 Task: Add Dark Chocolate Walnuts to the cart.
Action: Mouse moved to (20, 81)
Screenshot: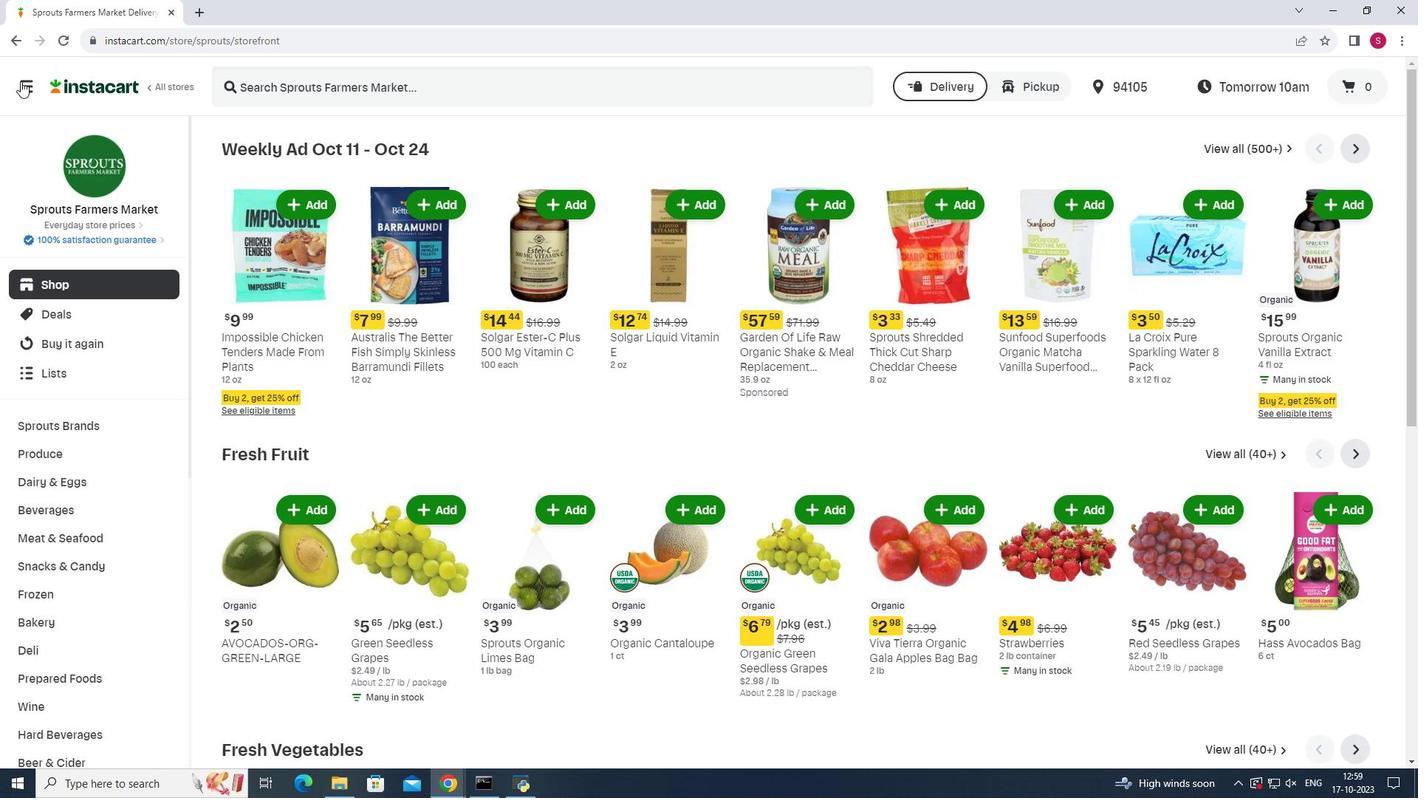 
Action: Mouse pressed left at (20, 81)
Screenshot: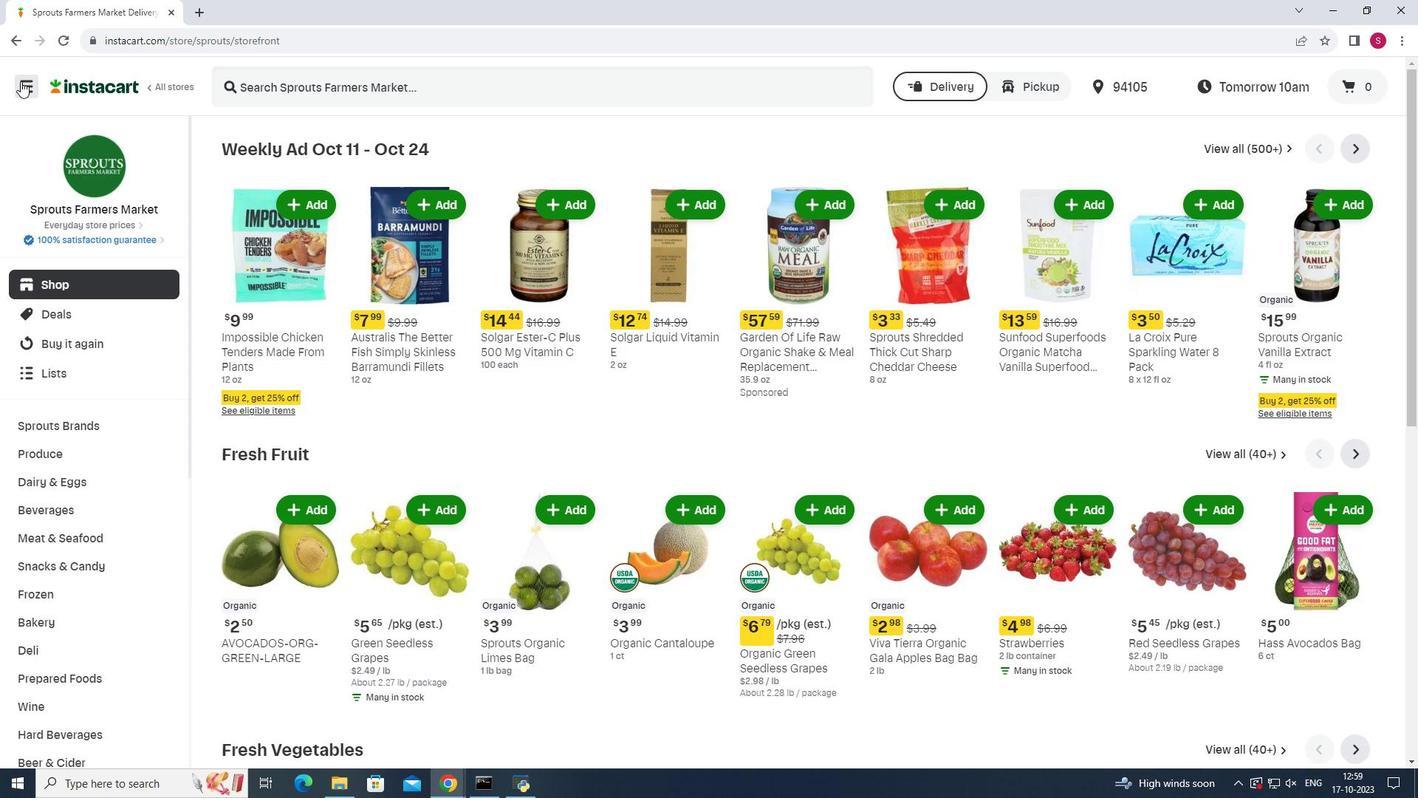 
Action: Mouse moved to (82, 388)
Screenshot: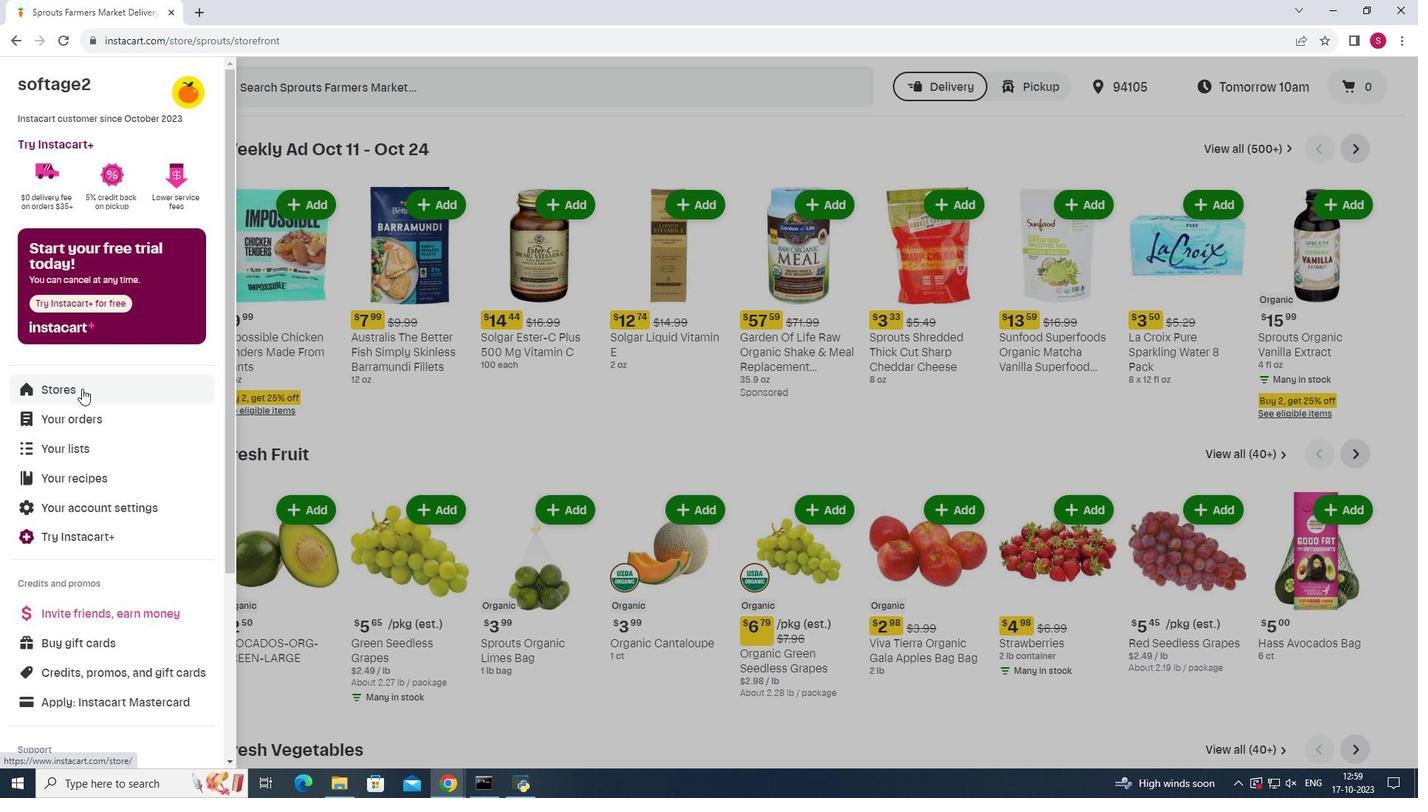 
Action: Mouse pressed left at (82, 388)
Screenshot: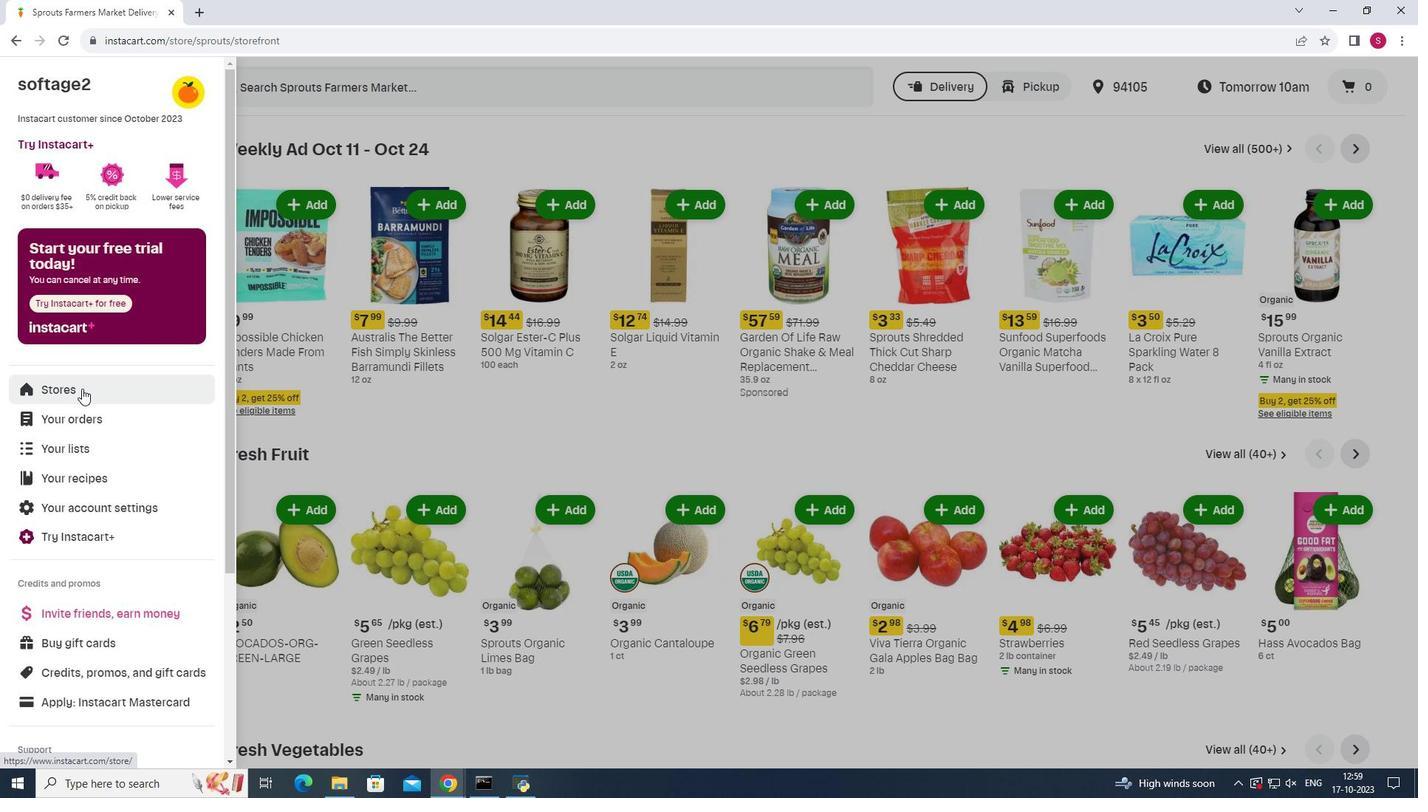 
Action: Mouse moved to (334, 133)
Screenshot: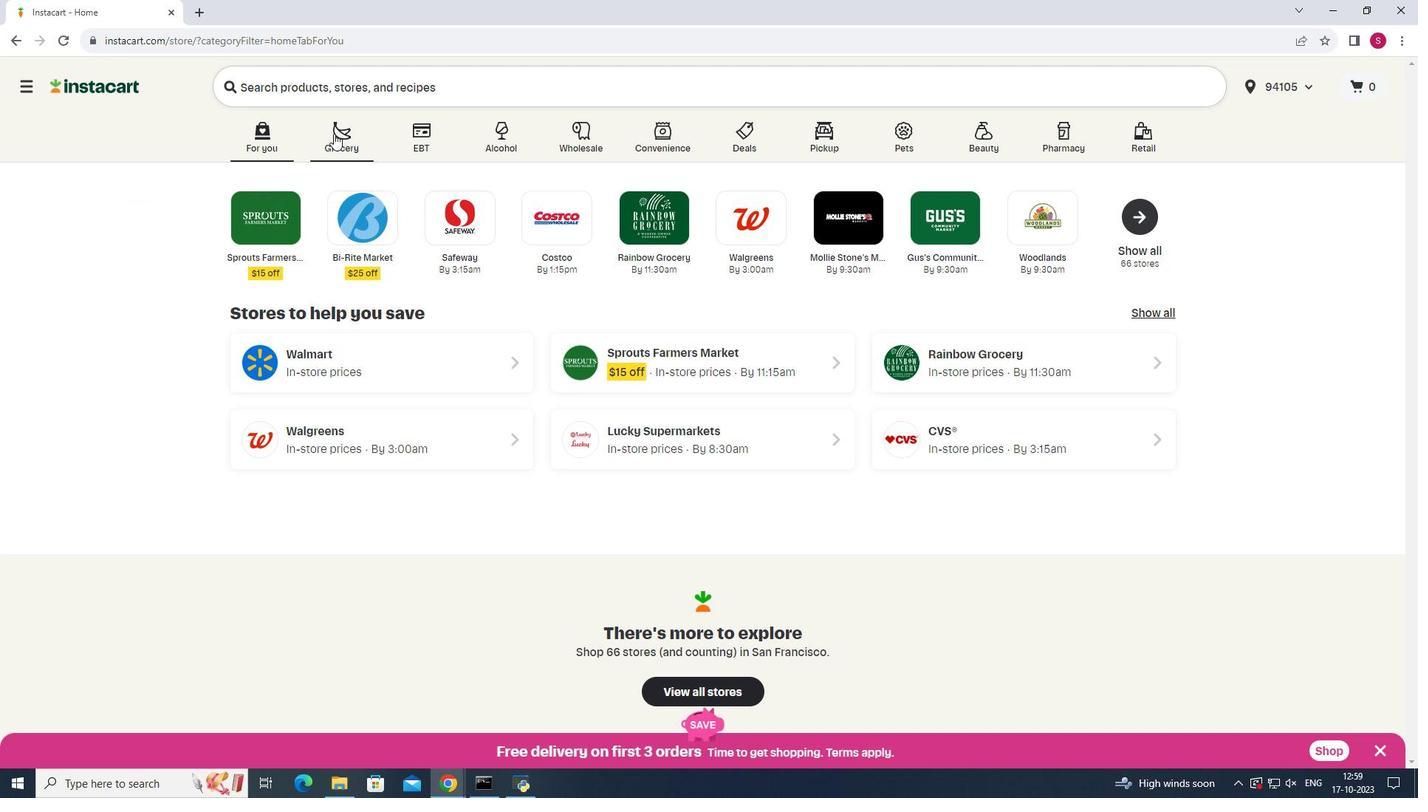 
Action: Mouse pressed left at (334, 133)
Screenshot: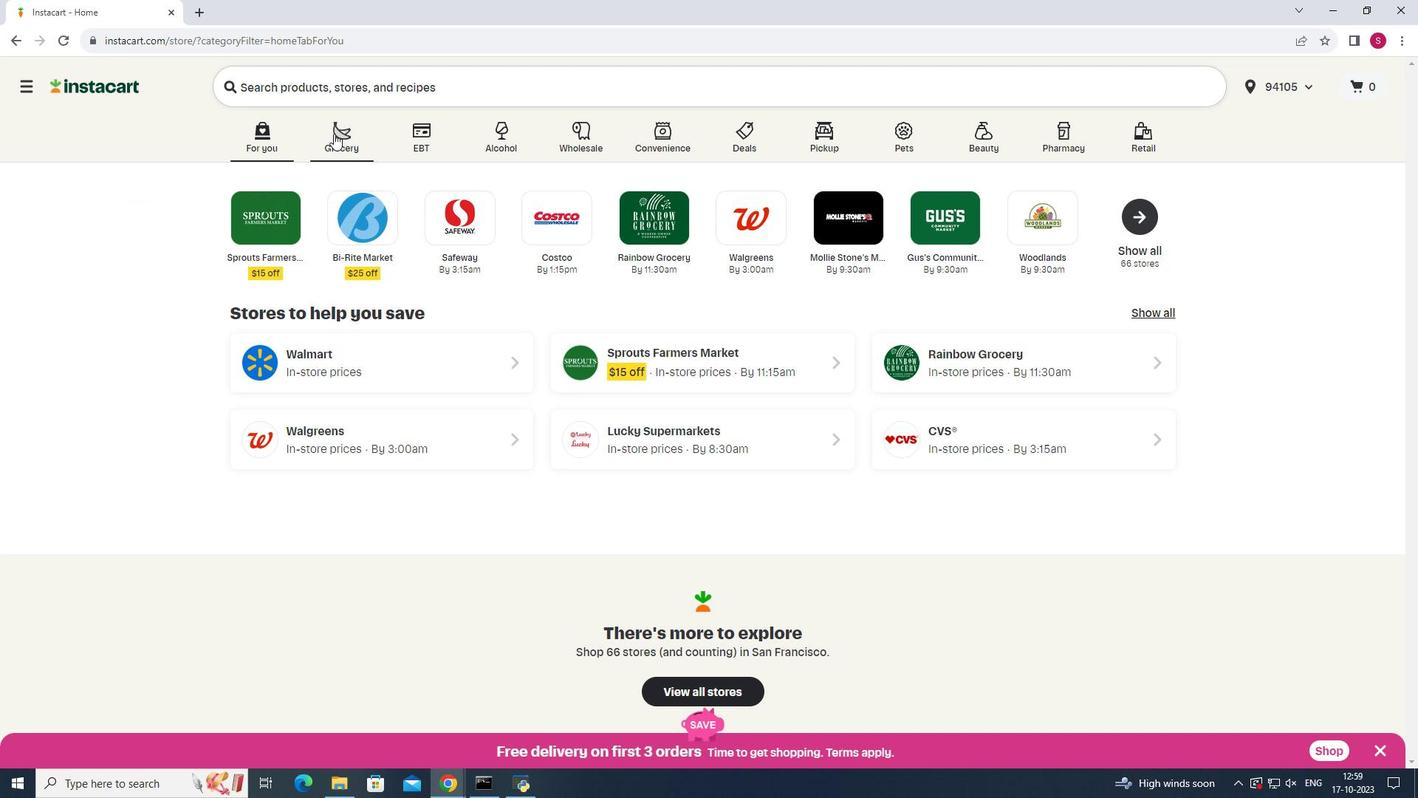 
Action: Mouse moved to (969, 198)
Screenshot: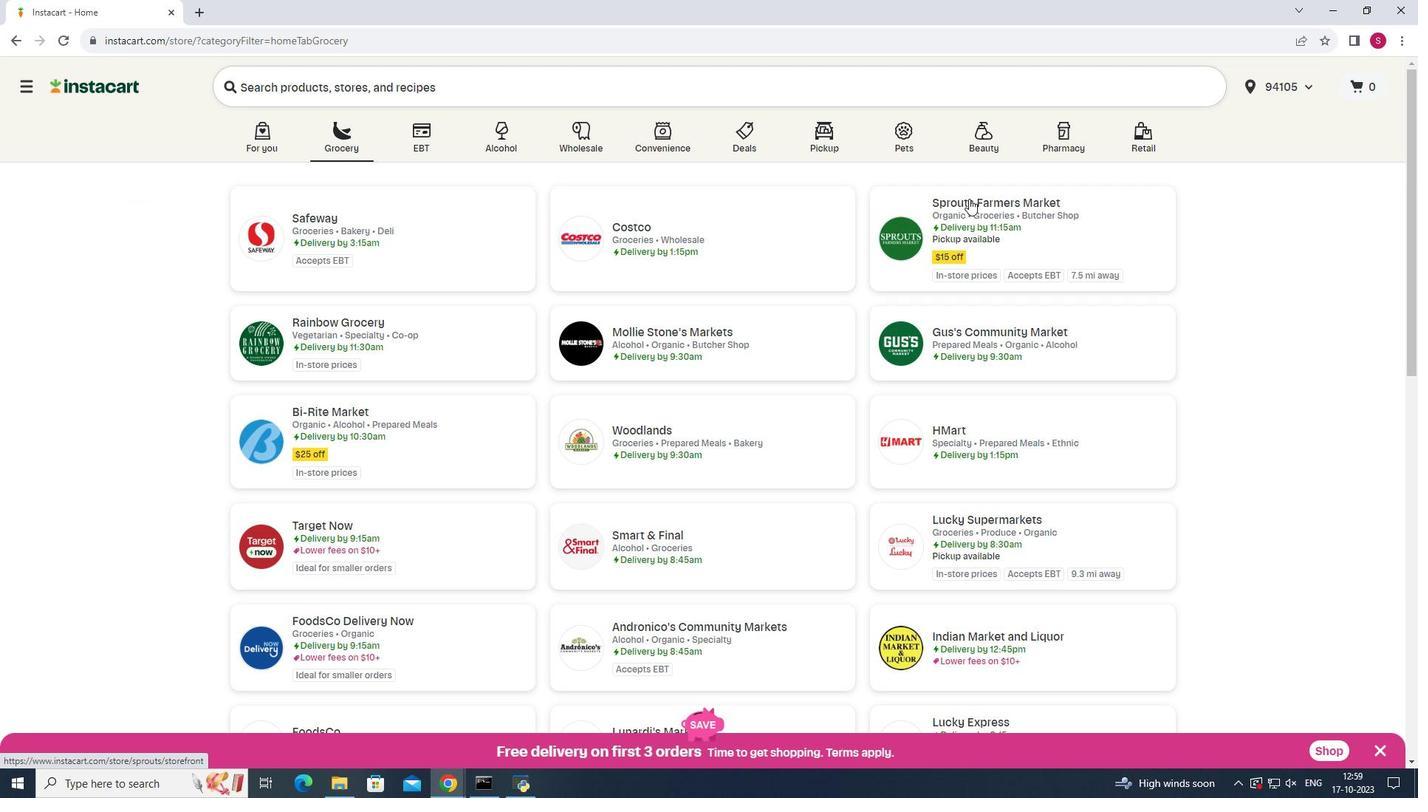
Action: Mouse pressed left at (969, 198)
Screenshot: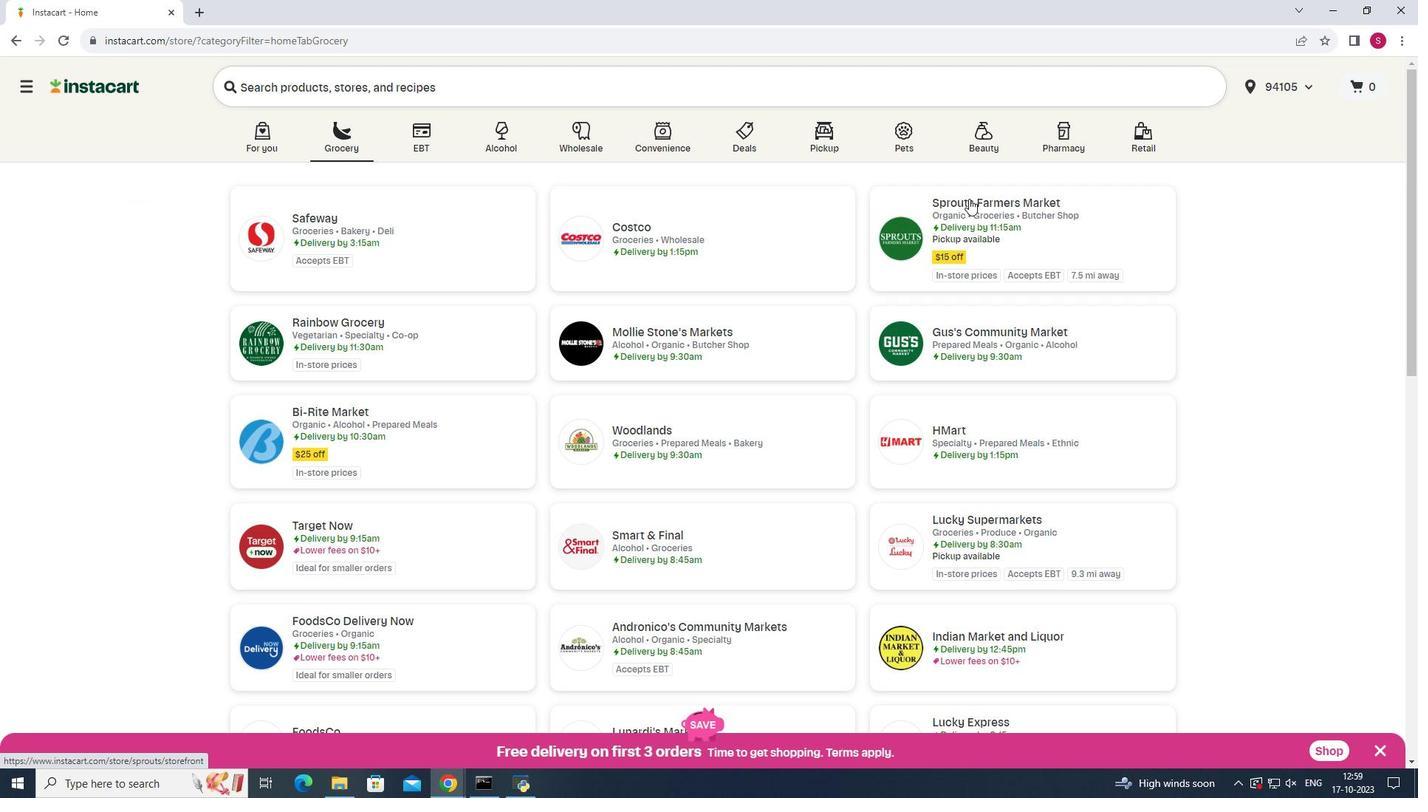 
Action: Mouse moved to (48, 565)
Screenshot: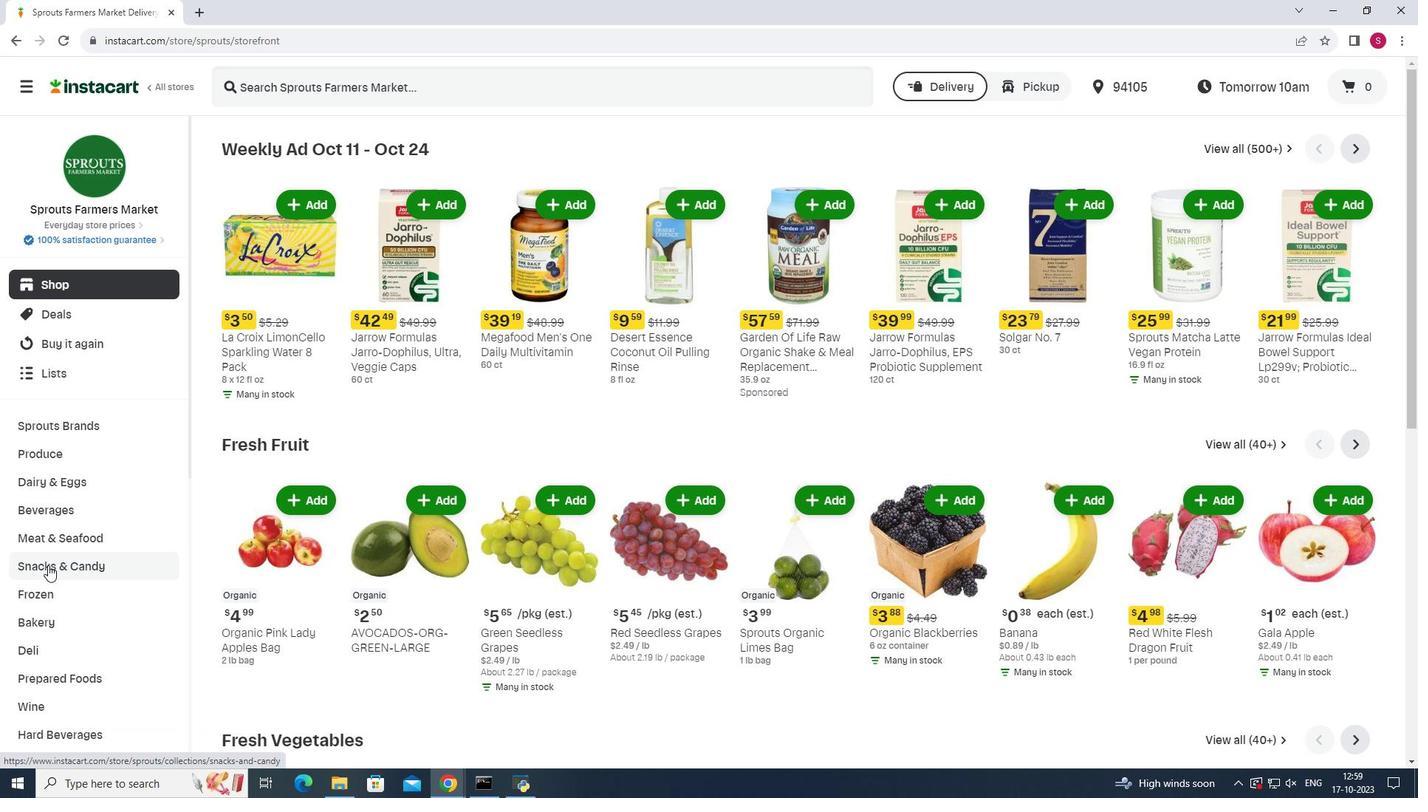 
Action: Mouse pressed left at (48, 565)
Screenshot: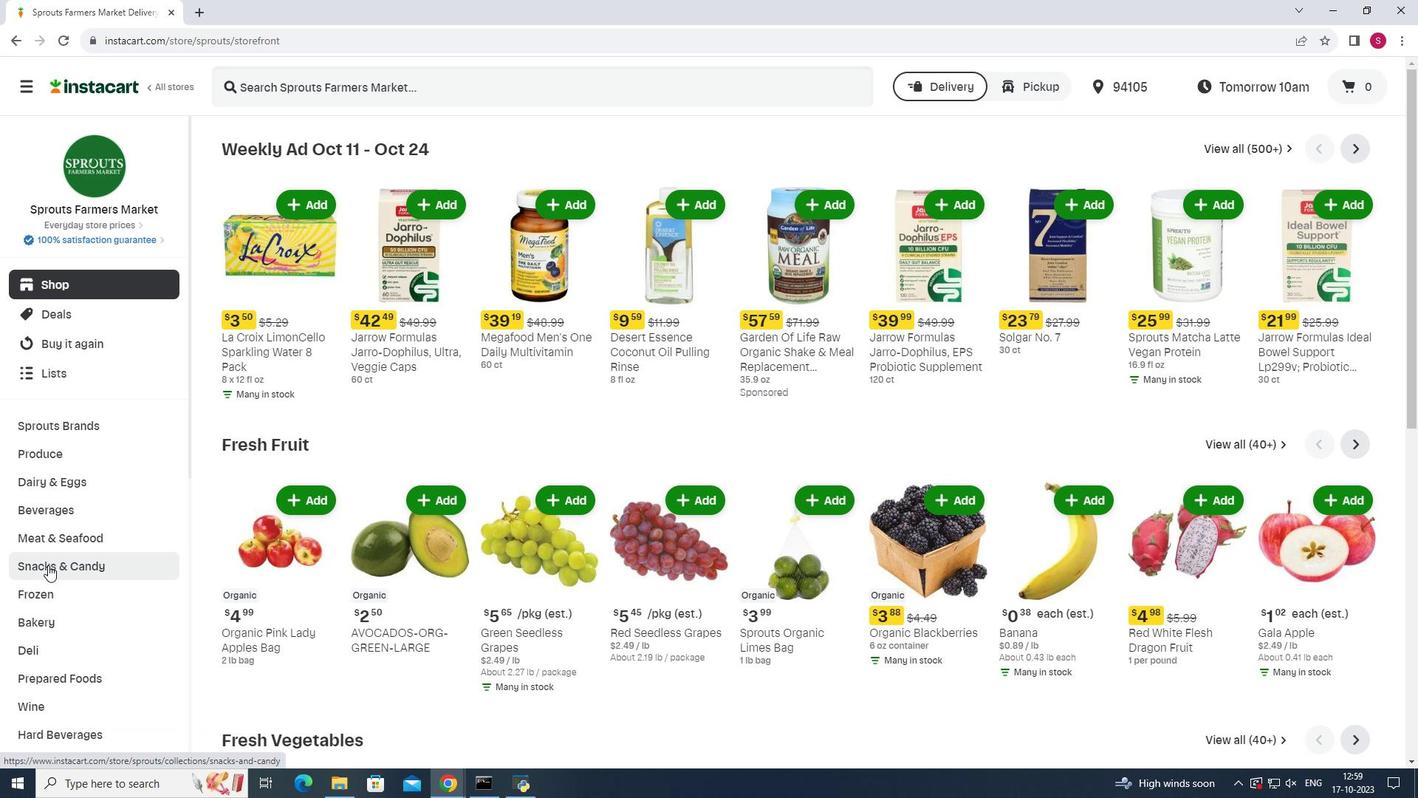 
Action: Mouse moved to (424, 180)
Screenshot: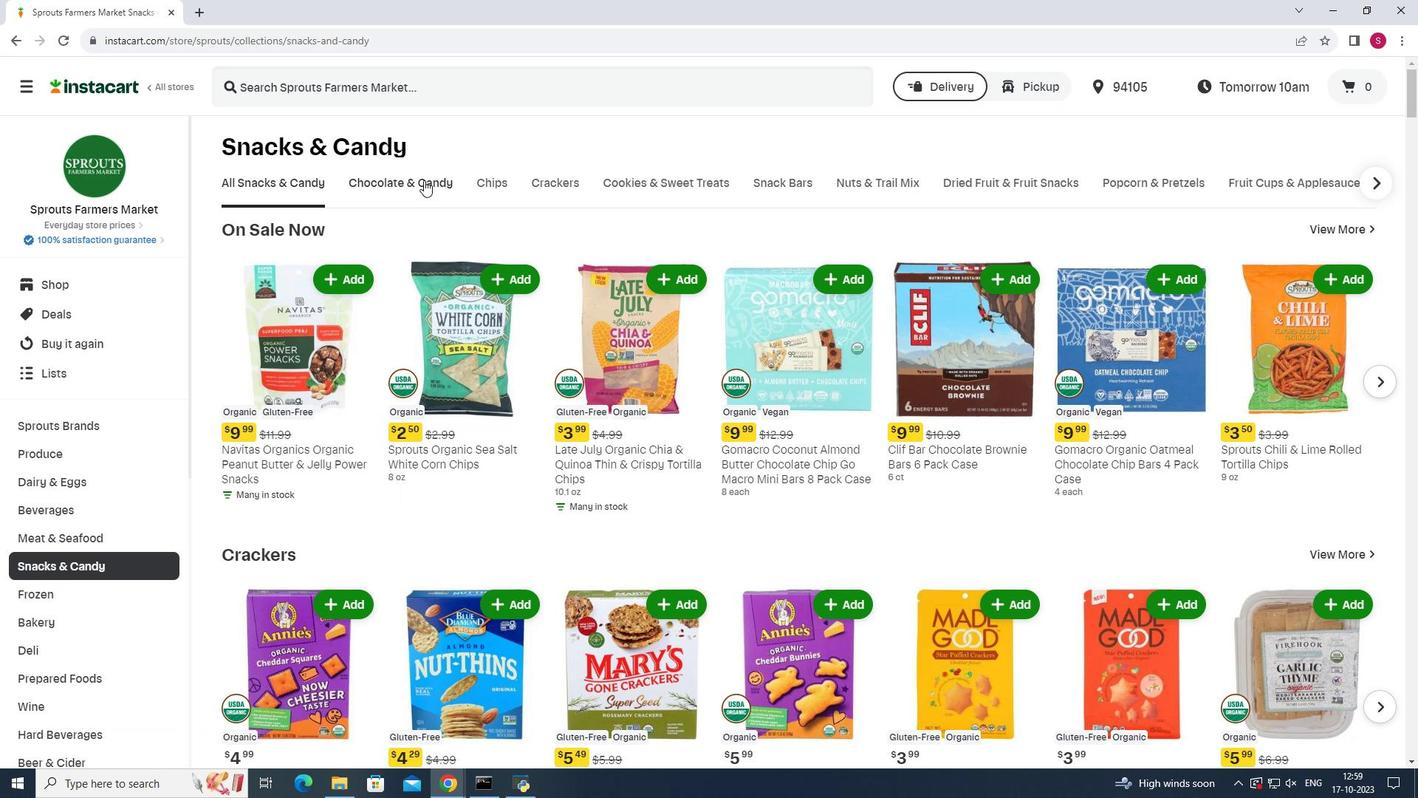 
Action: Mouse pressed left at (424, 180)
Screenshot: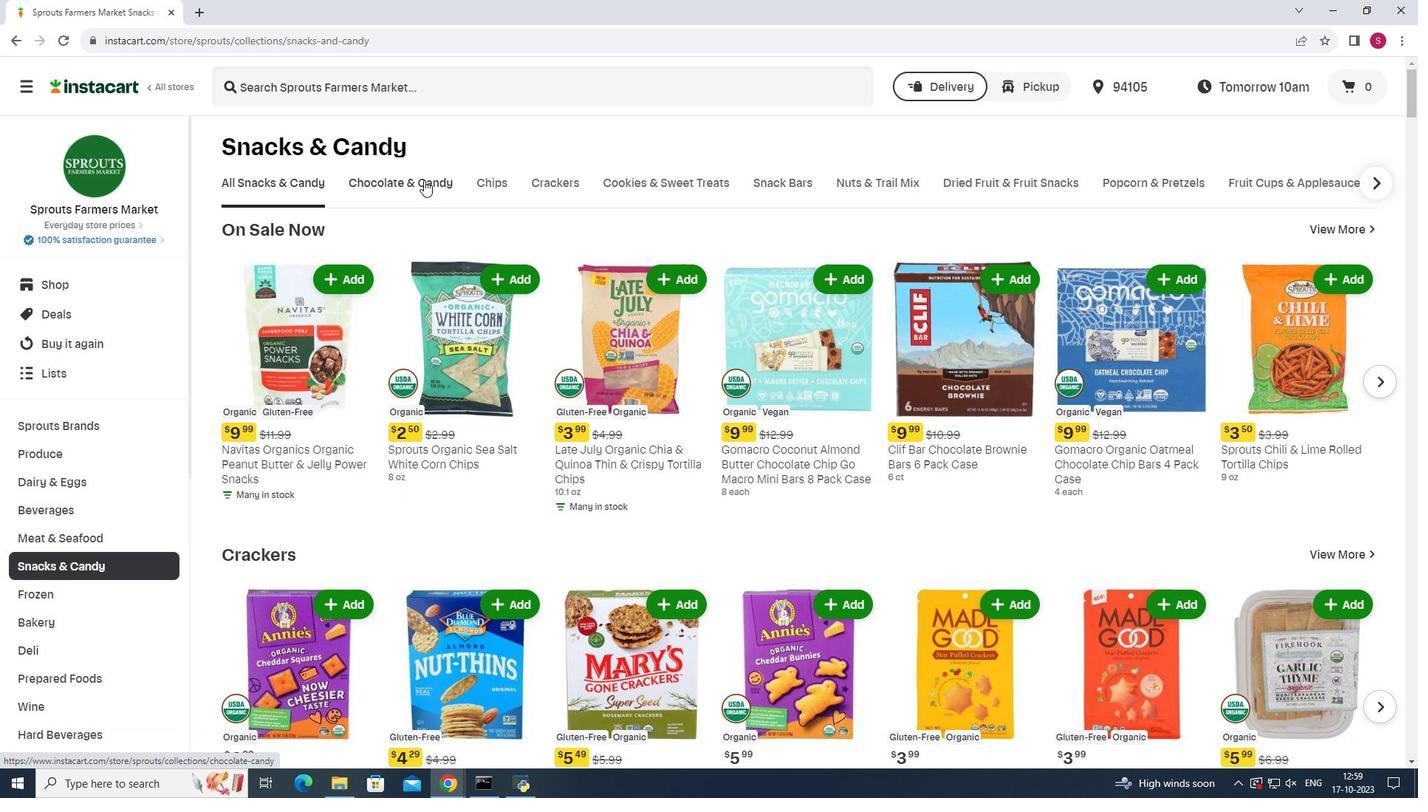 
Action: Mouse moved to (226, 182)
Screenshot: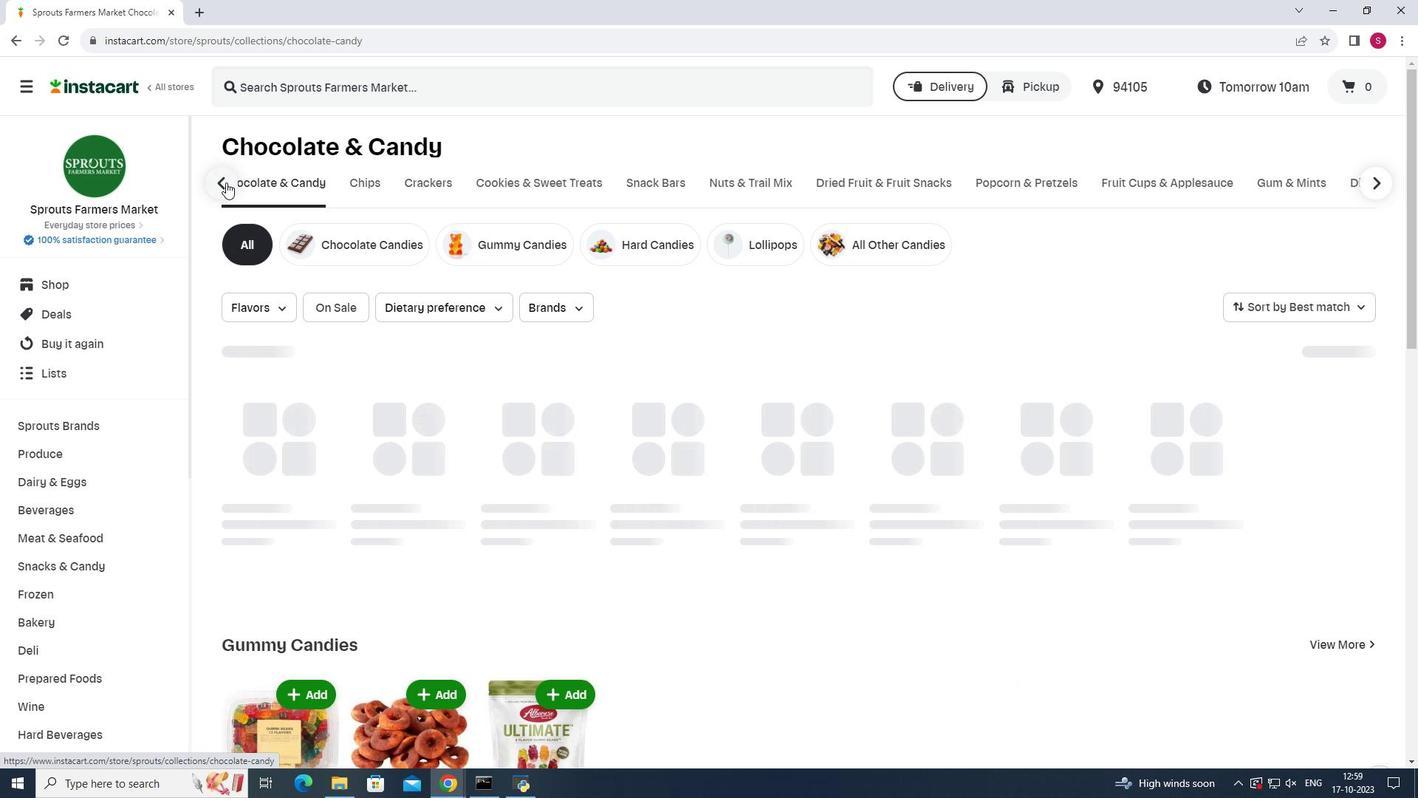 
Action: Mouse pressed left at (226, 182)
Screenshot: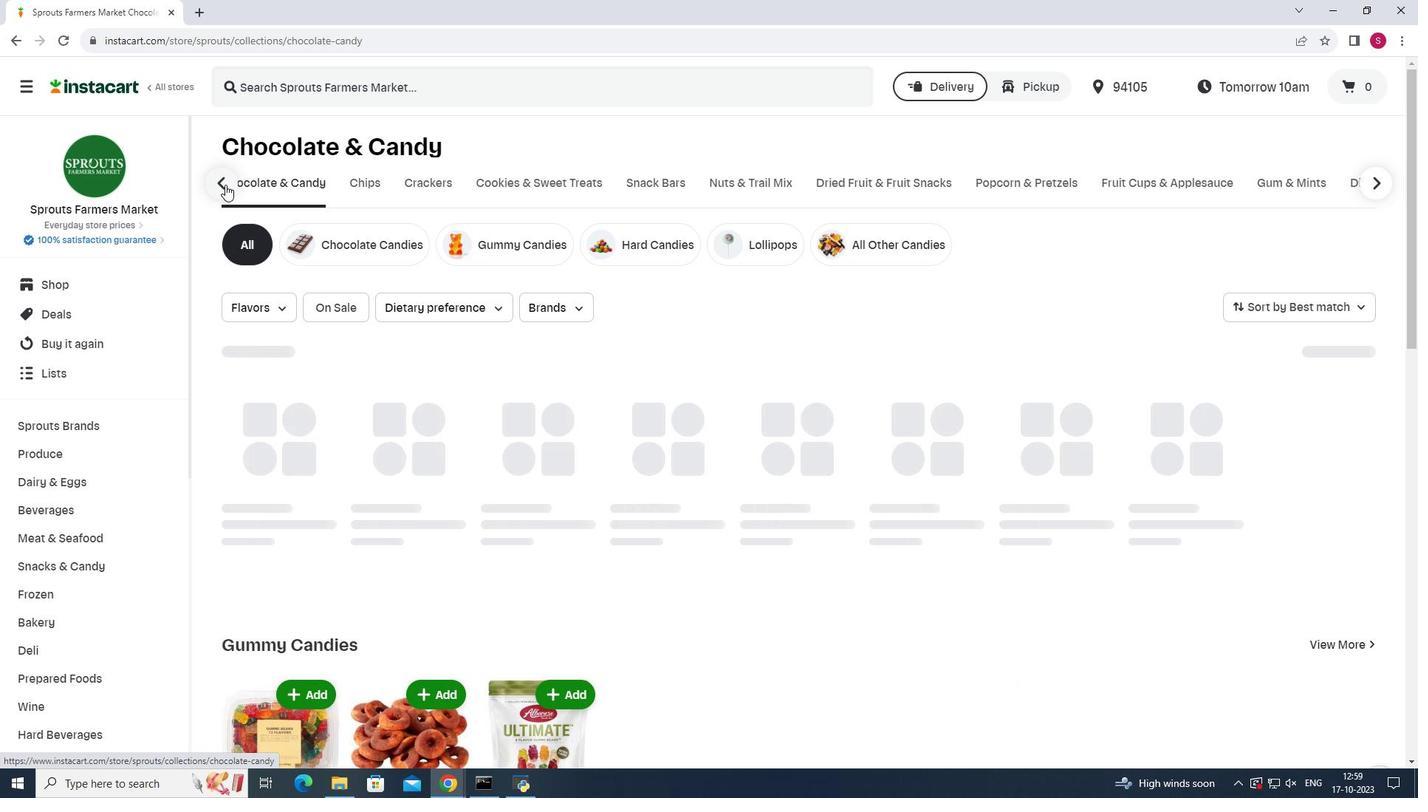 
Action: Mouse moved to (354, 238)
Screenshot: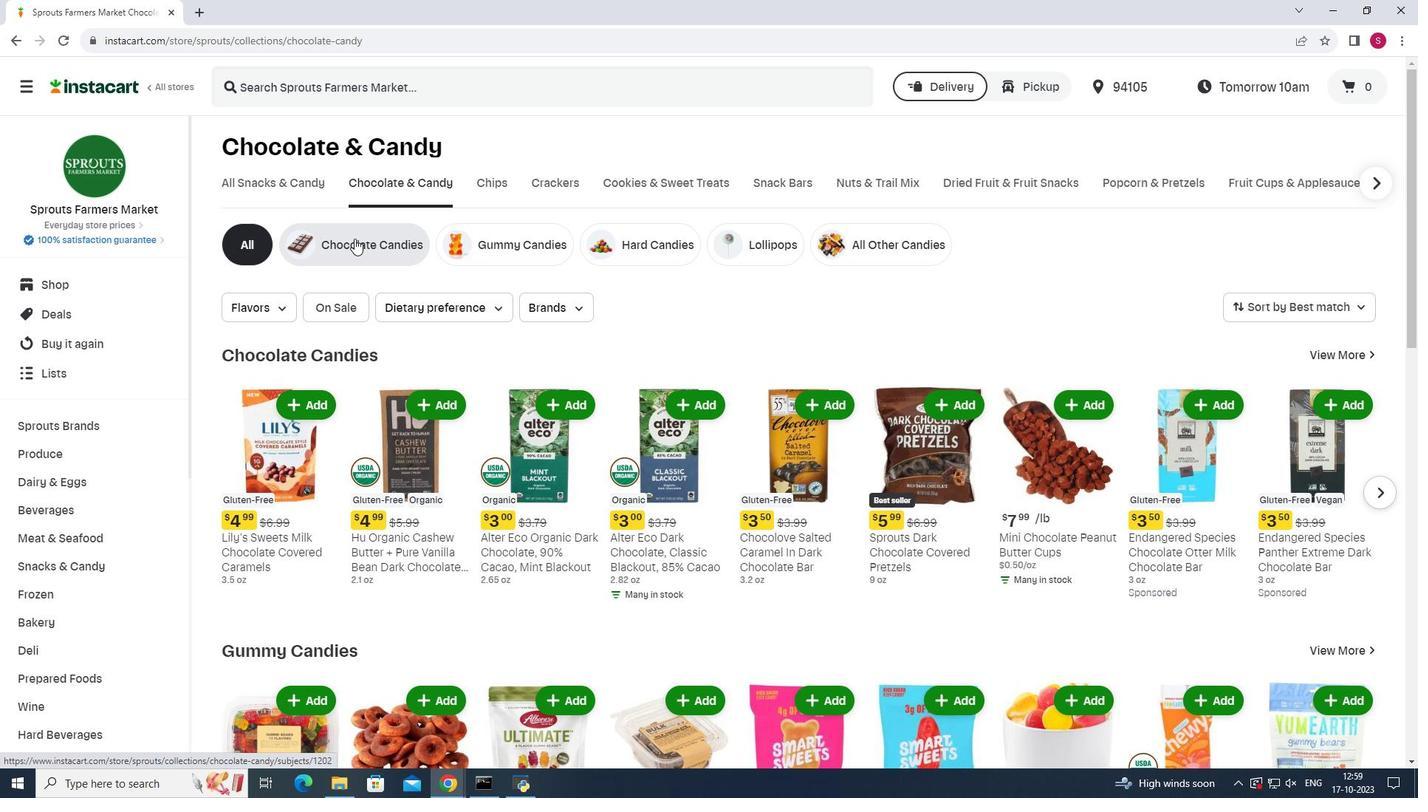
Action: Mouse pressed left at (354, 238)
Screenshot: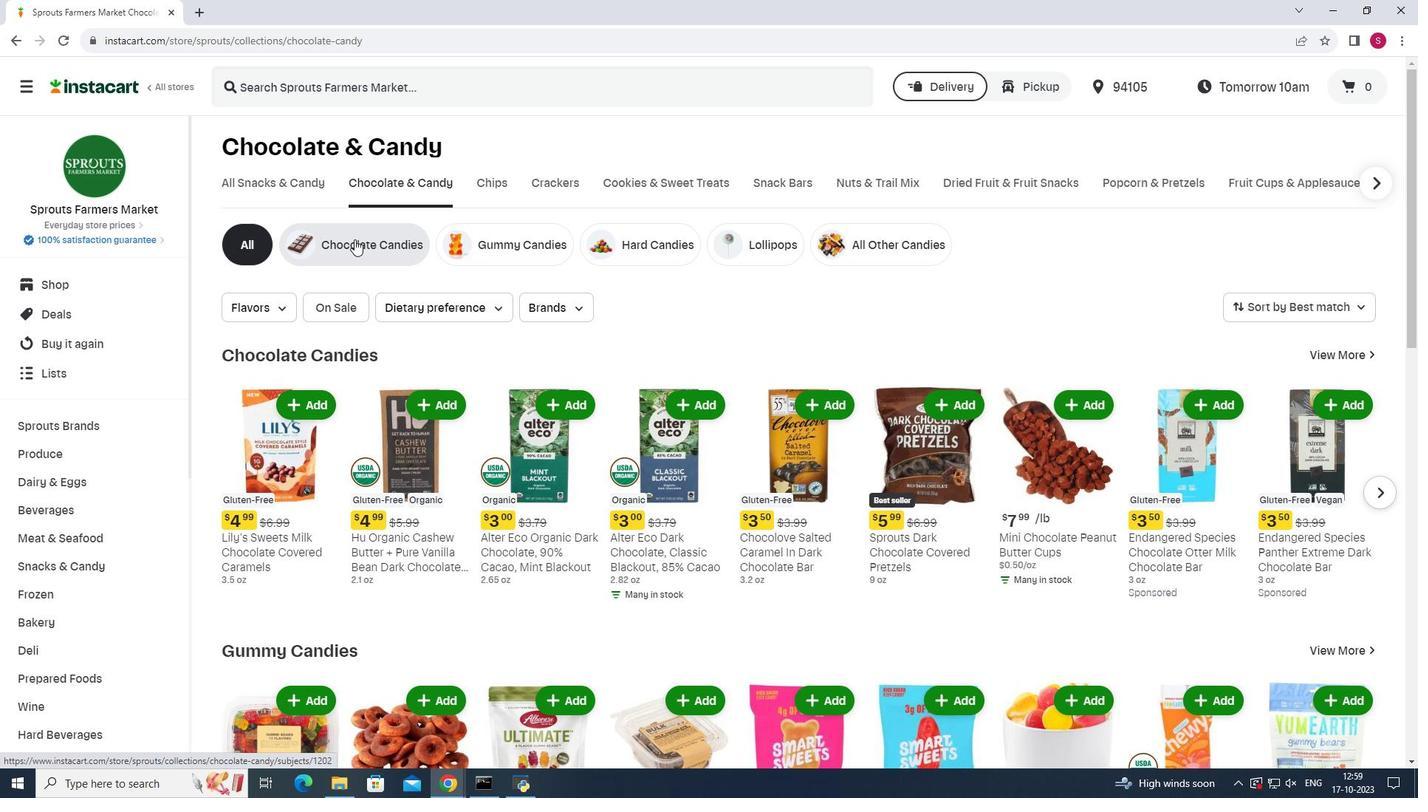 
Action: Mouse moved to (535, 88)
Screenshot: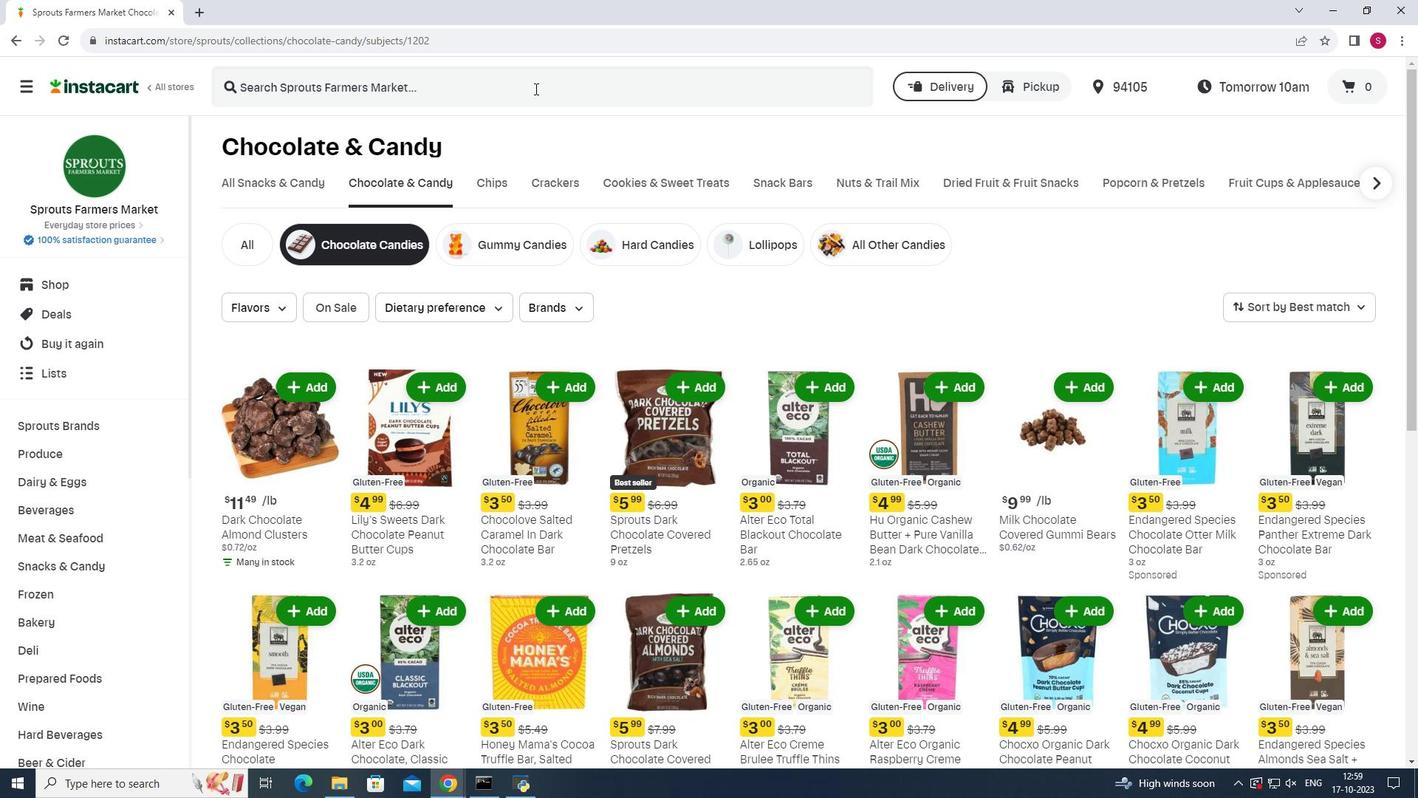 
Action: Mouse pressed left at (535, 88)
Screenshot: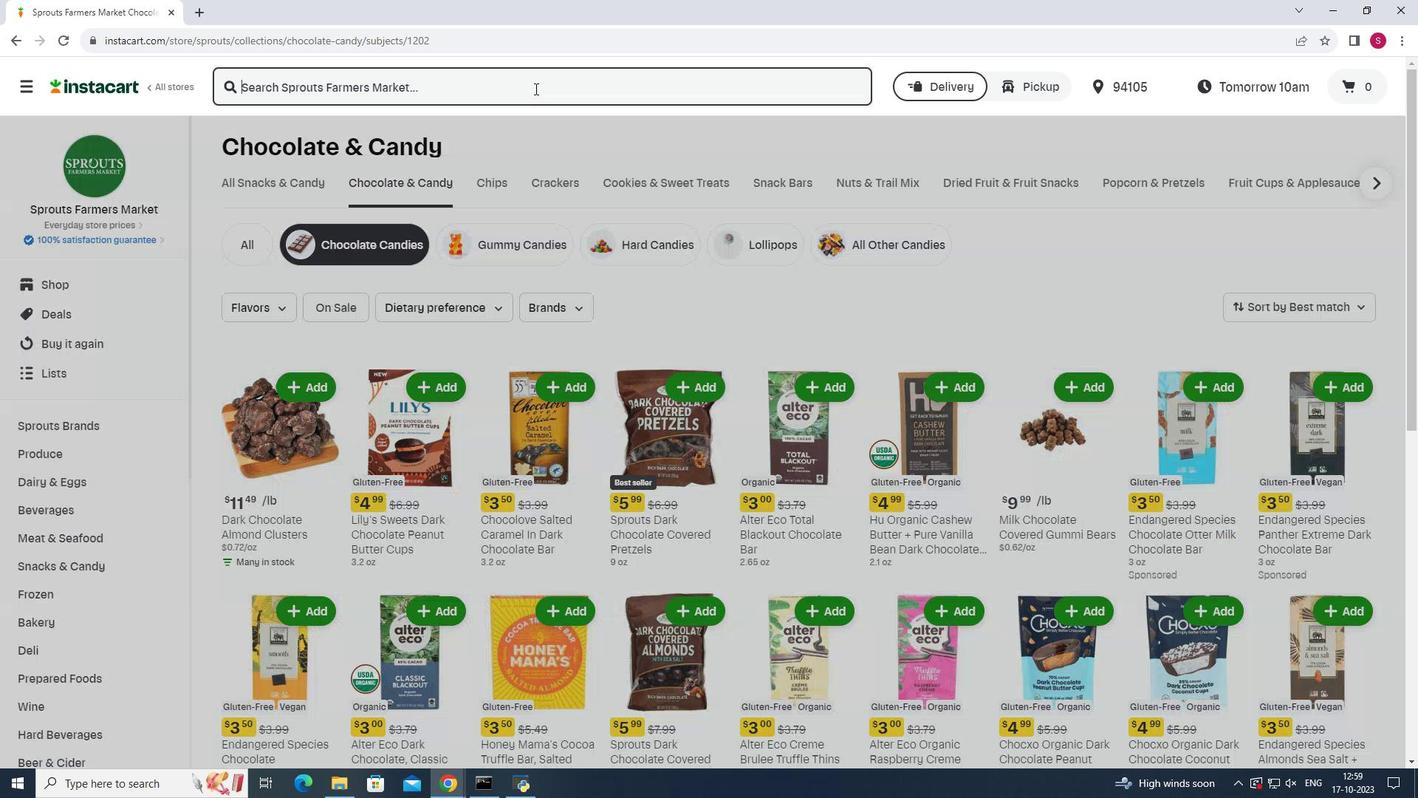 
Action: Key pressed <Key.shift>Dark<Key.space><Key.shift>Chocolate<Key.space><Key.shift><Key.shift><Key.shift><Key.shift>Walnuts<Key.space><Key.enter>
Screenshot: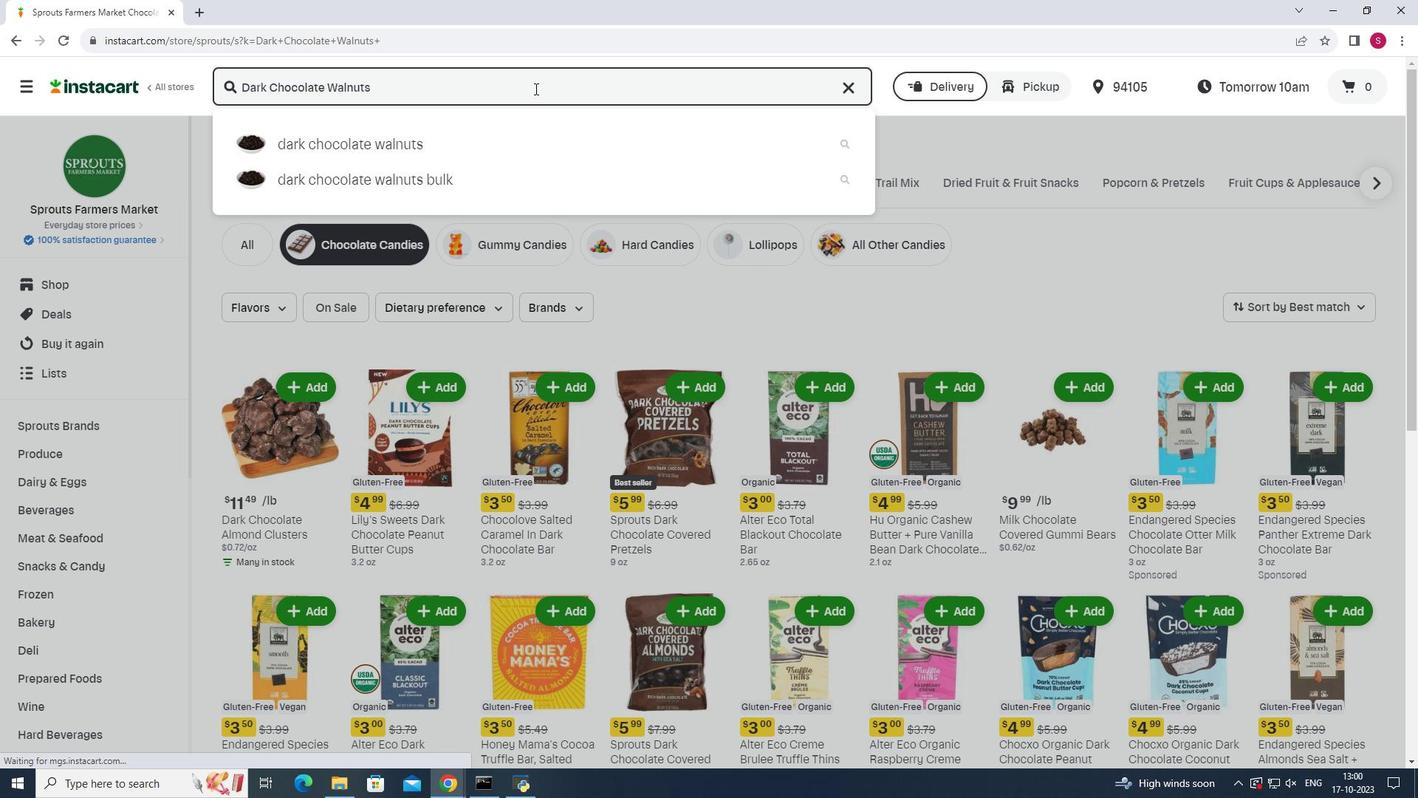 
Action: Mouse moved to (401, 242)
Screenshot: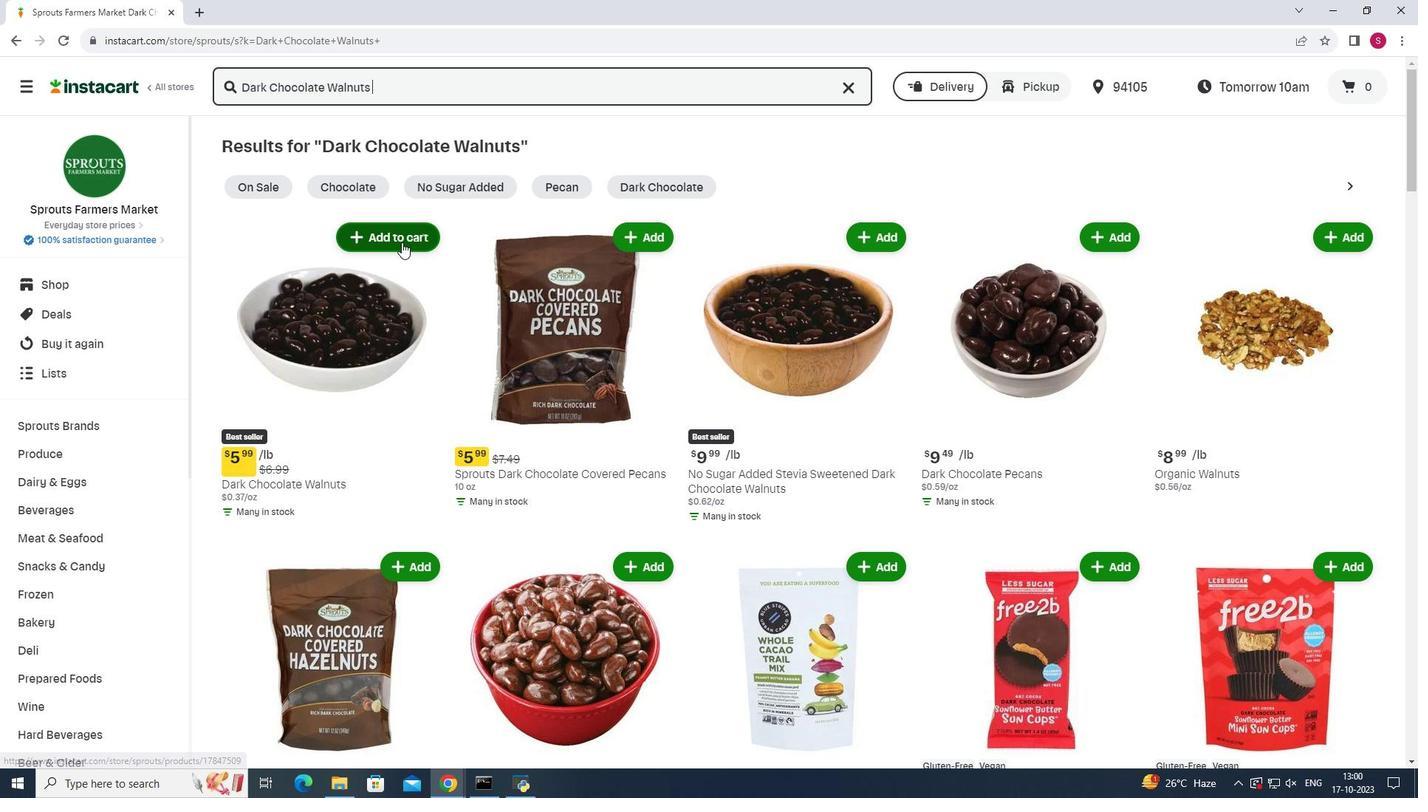 
Action: Mouse pressed left at (401, 242)
Screenshot: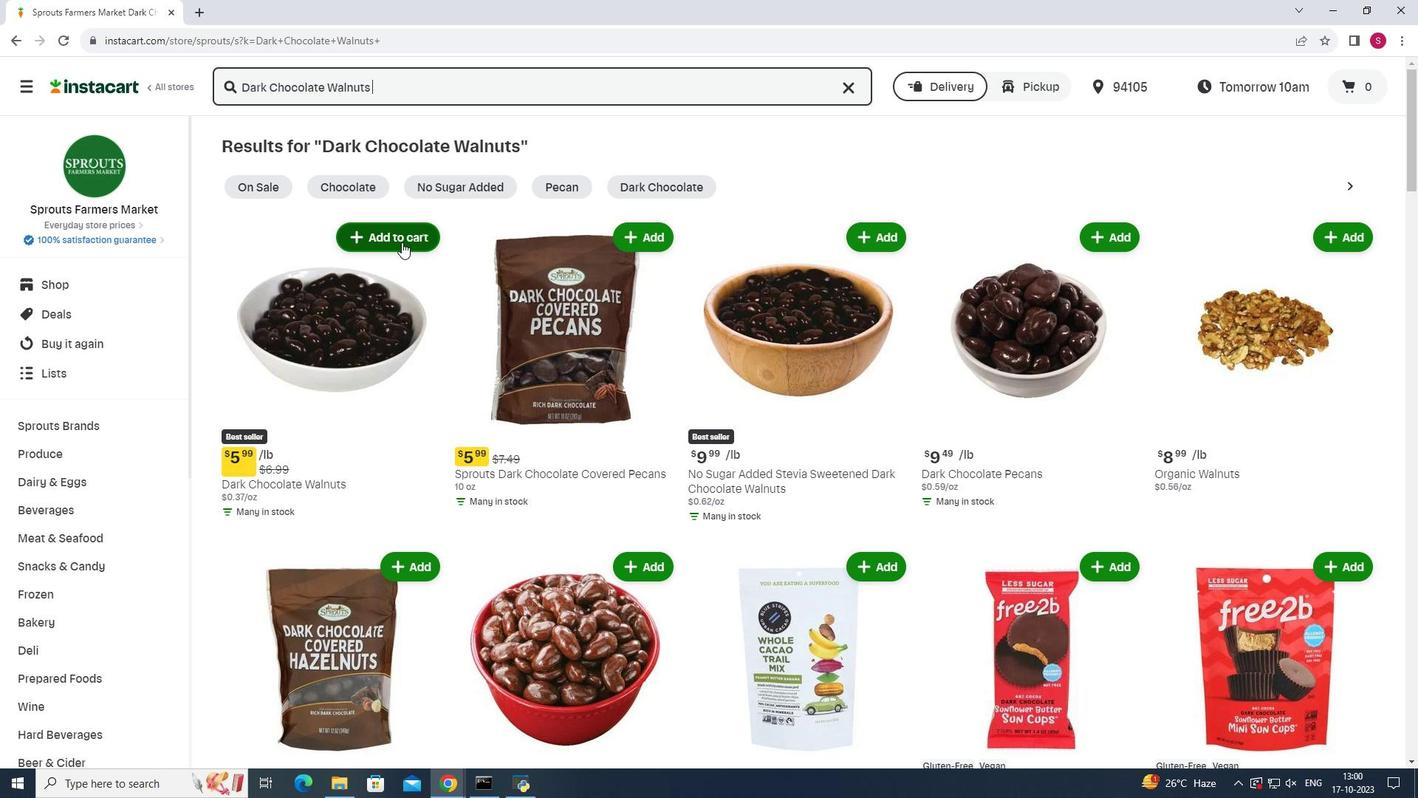 
Action: Mouse moved to (773, 206)
Screenshot: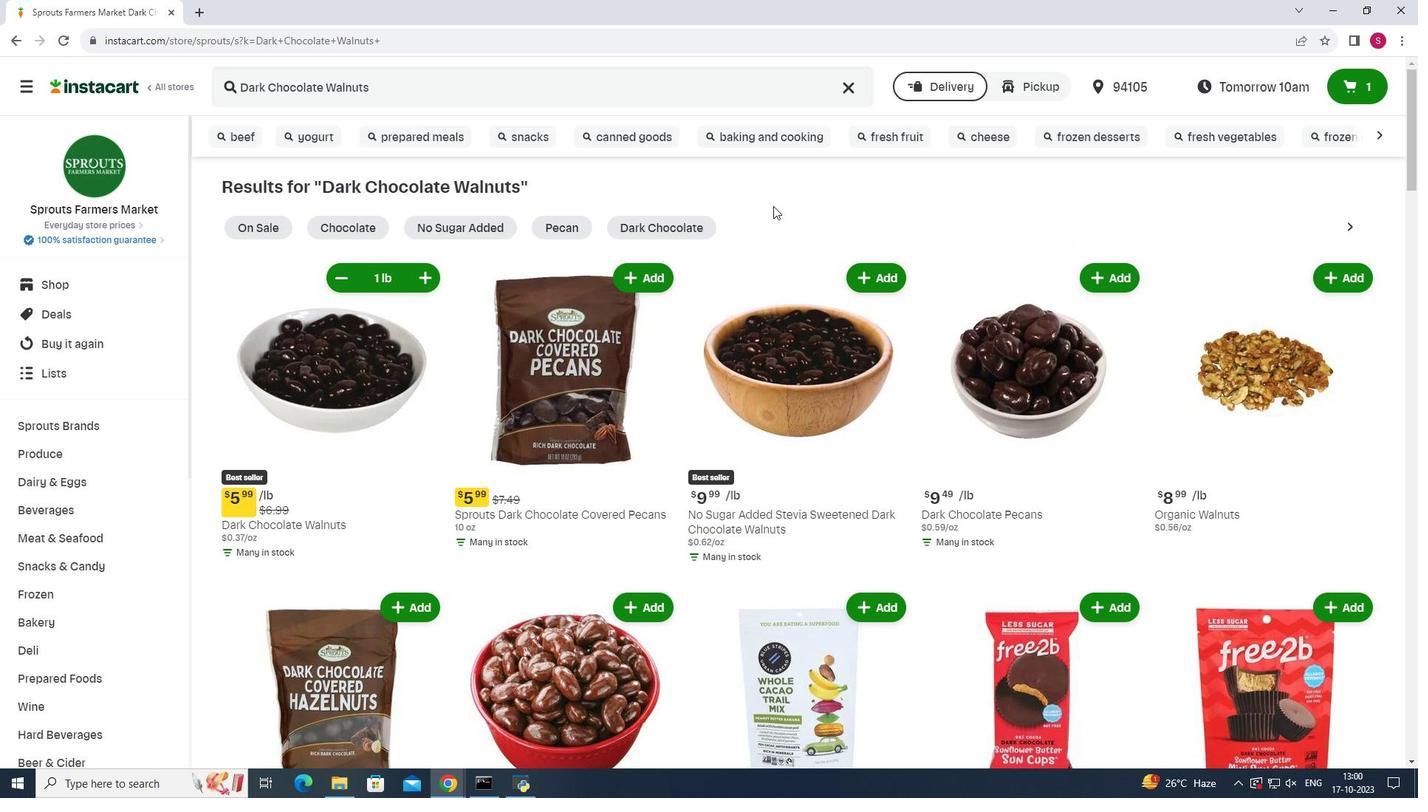 
